 Task: Print a page as microsoft print to pdf.
Action: Mouse moved to (78, 128)
Screenshot: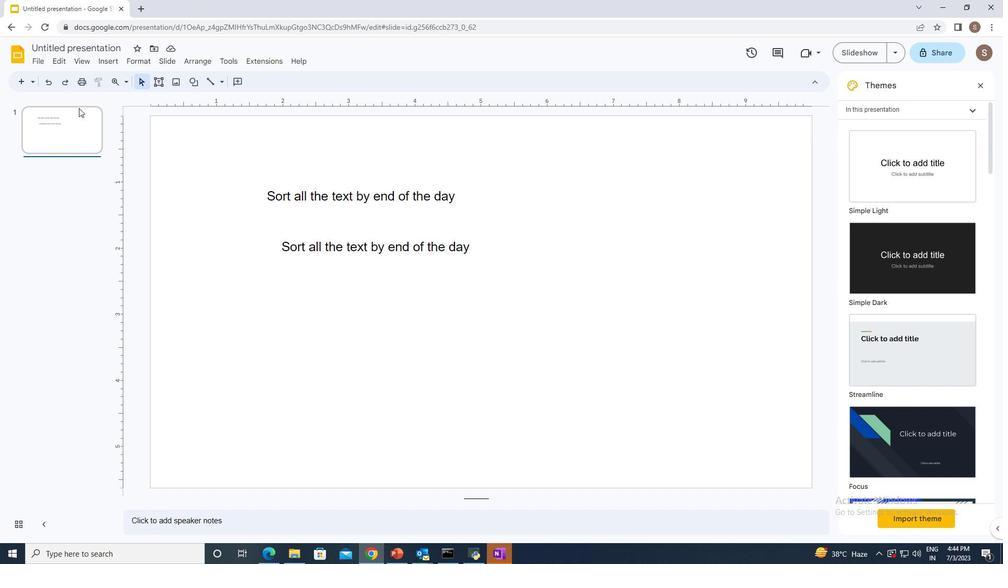 
Action: Mouse pressed left at (78, 128)
Screenshot: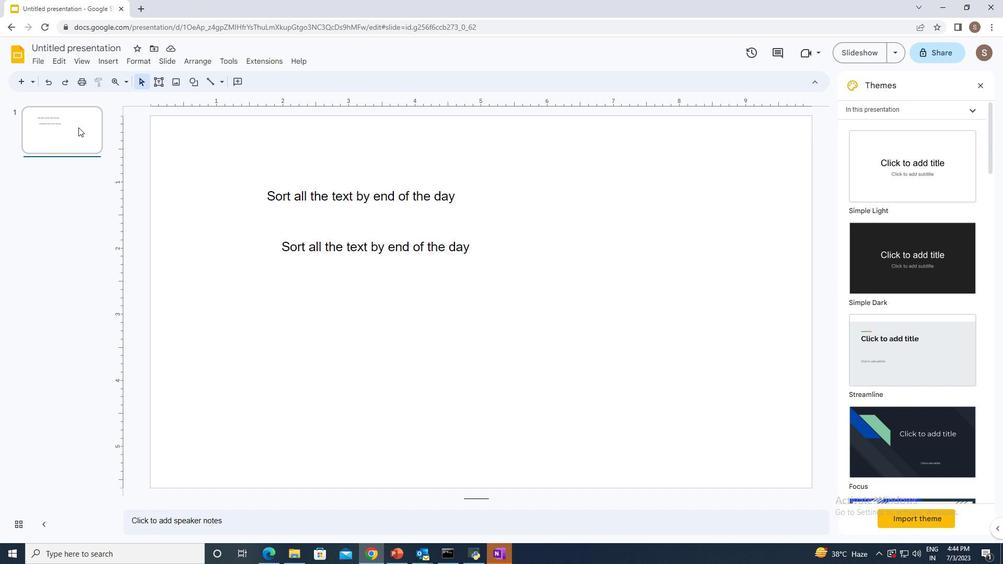 
Action: Mouse moved to (83, 76)
Screenshot: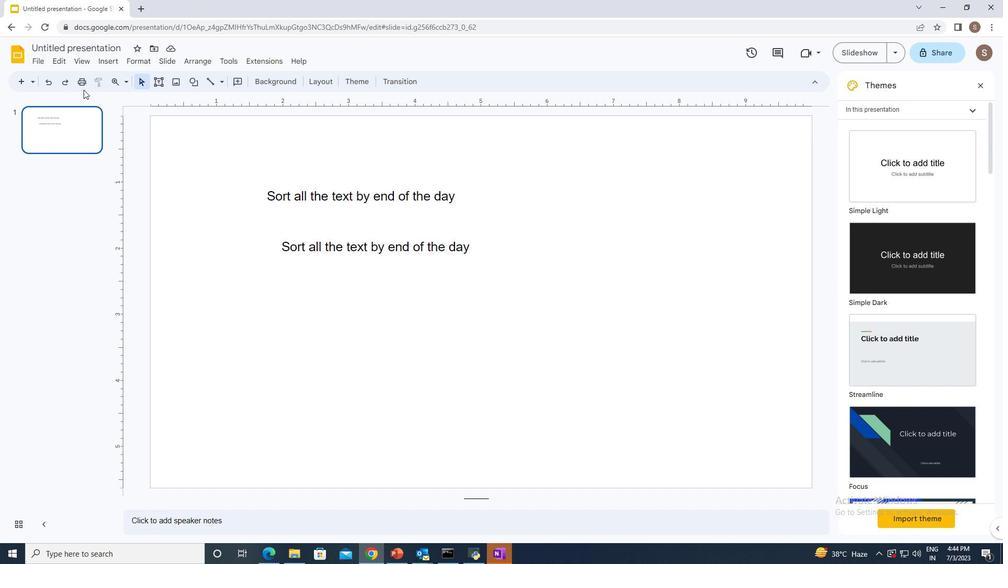 
Action: Mouse pressed left at (83, 76)
Screenshot: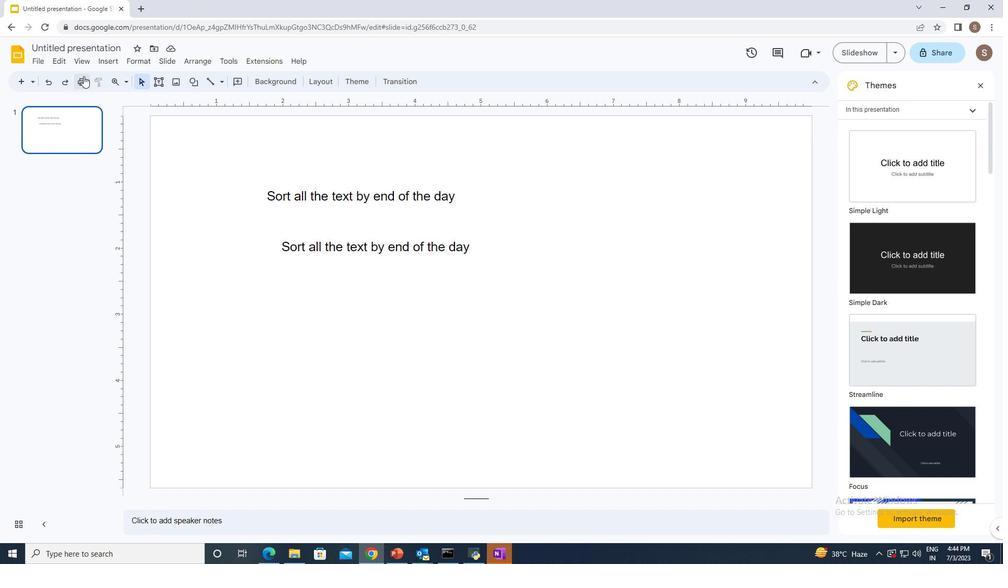 
Action: Mouse moved to (776, 79)
Screenshot: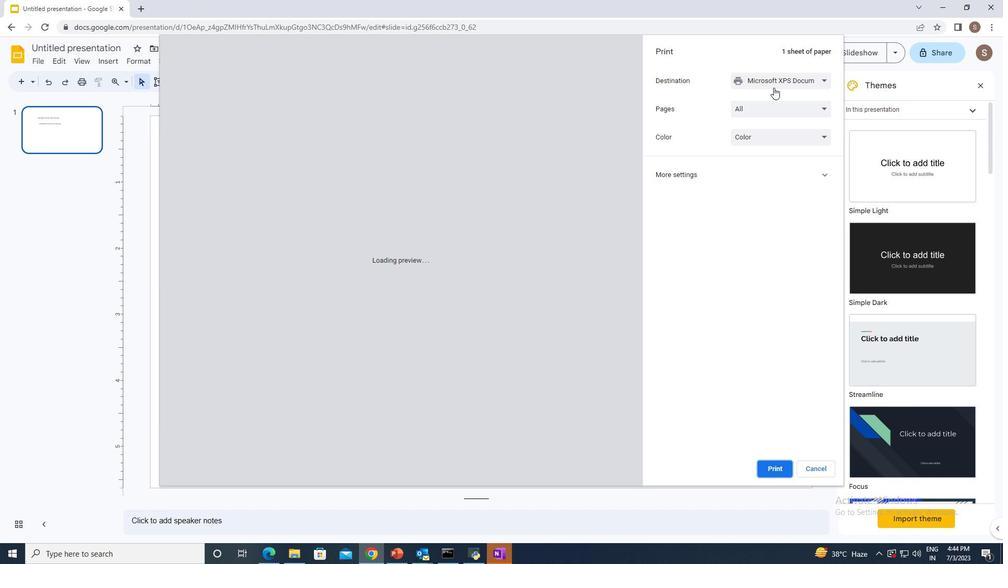 
Action: Mouse pressed left at (776, 79)
Screenshot: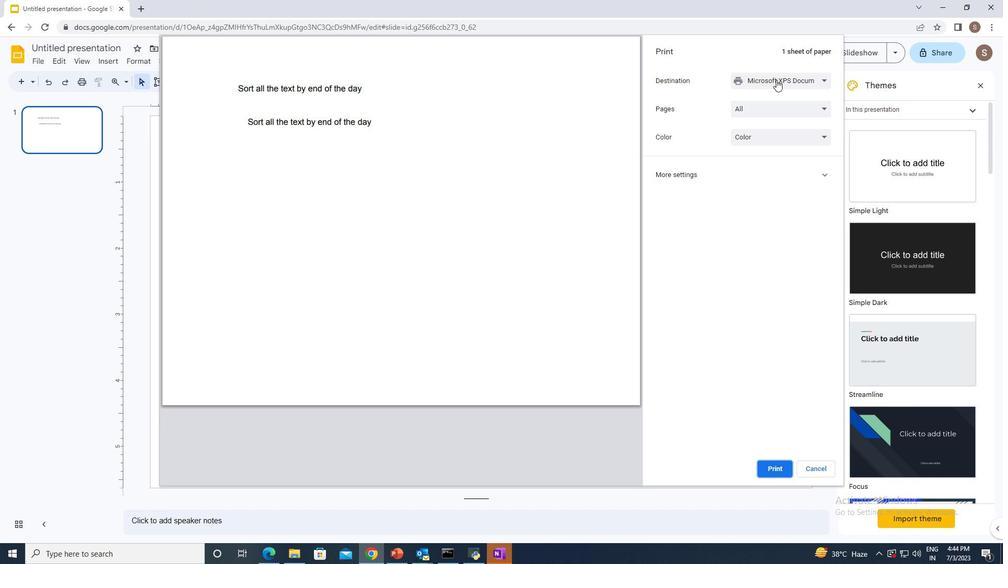 
Action: Mouse moved to (774, 132)
Screenshot: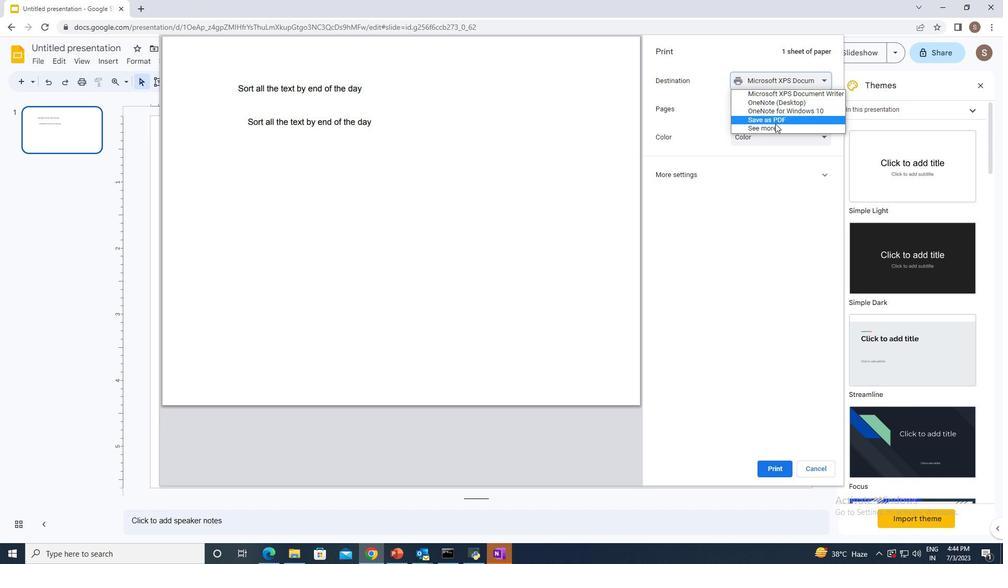 
Action: Mouse pressed left at (774, 132)
Screenshot: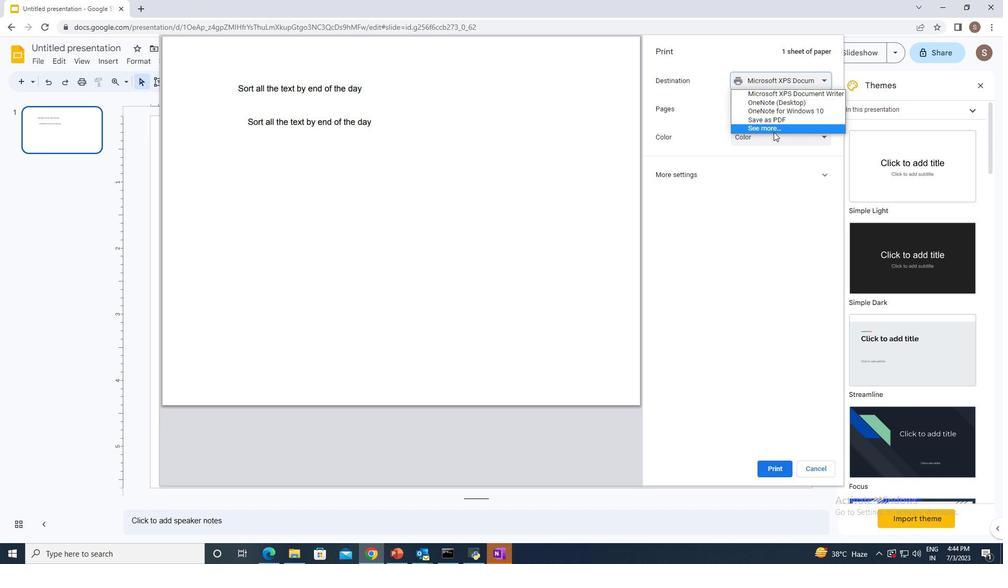 
Action: Mouse moved to (427, 188)
Screenshot: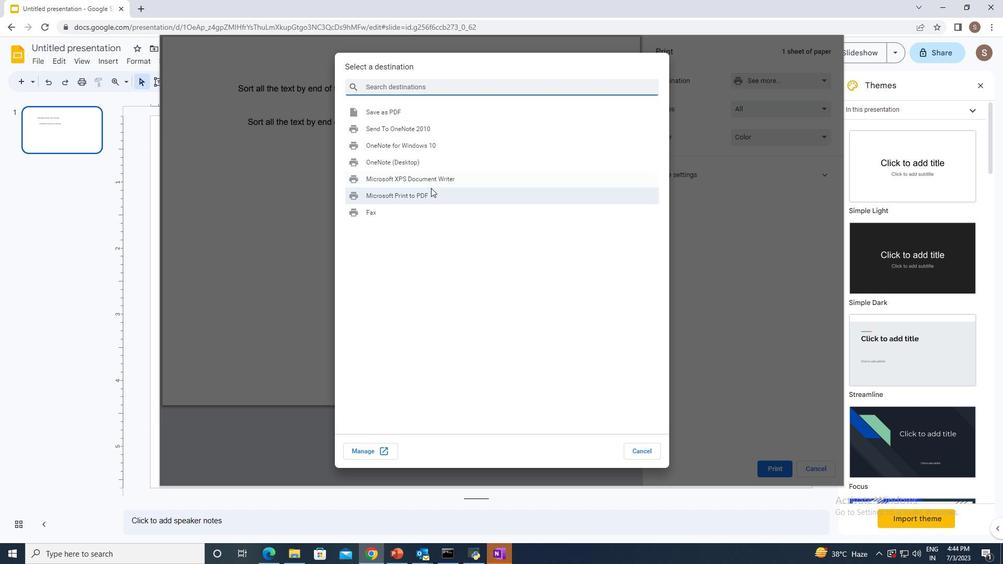 
Action: Mouse pressed left at (427, 188)
Screenshot: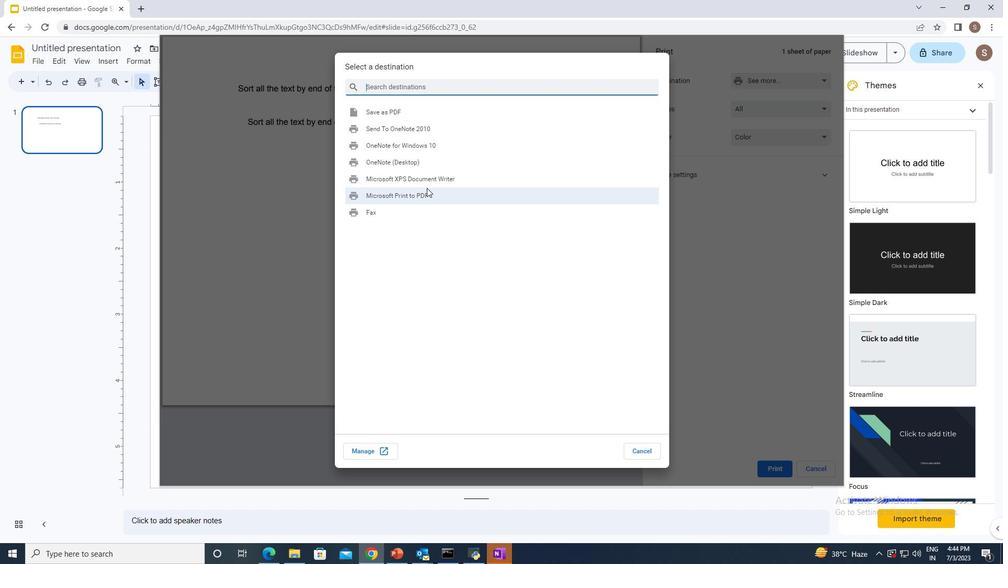 
Action: Mouse moved to (769, 467)
Screenshot: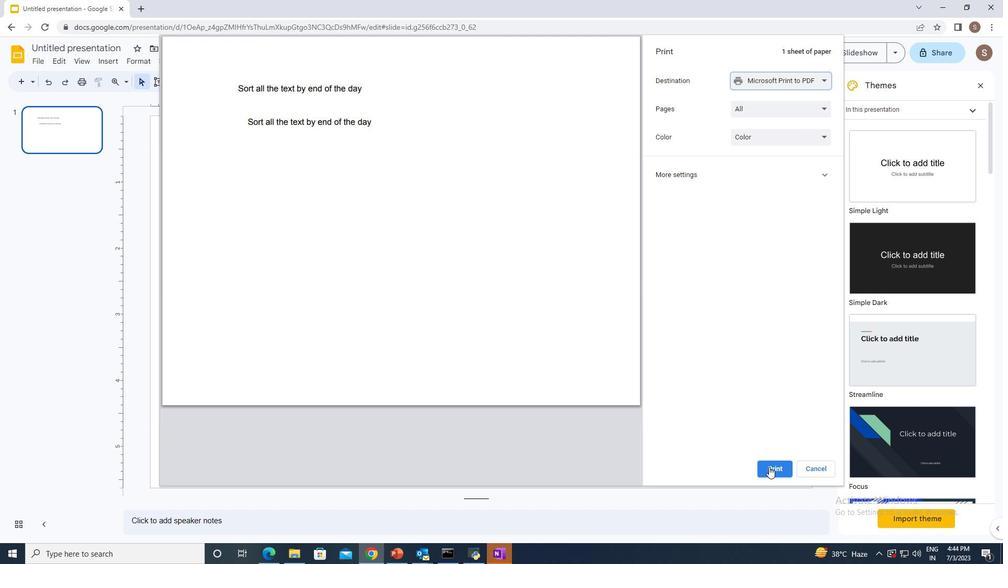 
Action: Mouse pressed left at (769, 467)
Screenshot: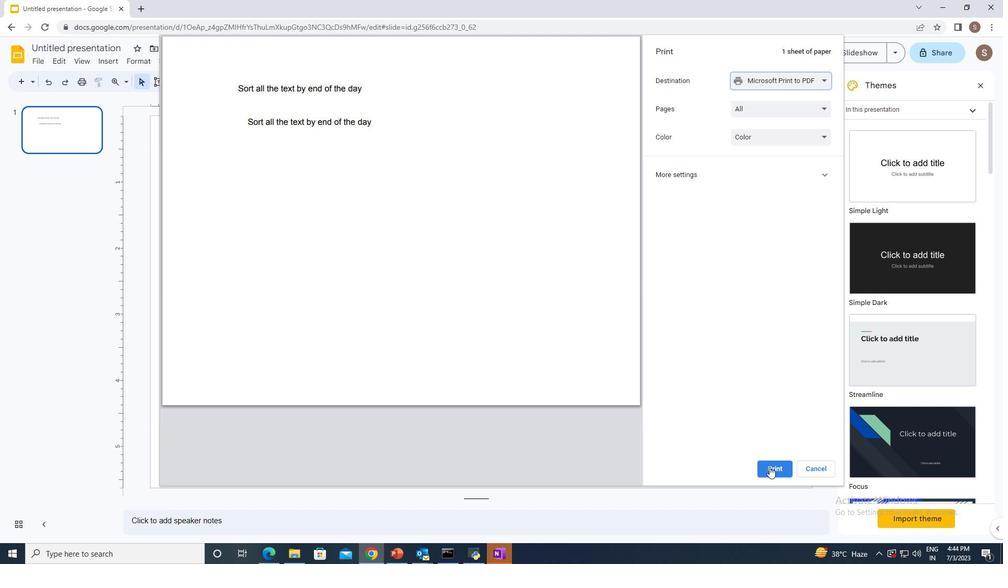 
